 Task: Create List Customer Journey Mapping in Board Customer Advocacy Tips to Workspace Editing and Proofreading. Create List Customer Success in Board Email Marketing Engagement Optimization to Workspace Editing and Proofreading. Create List Customer Churn in Board Market Segmentation and Targeting Plan Implementation to Workspace Editing and Proofreading
Action: Key pressed <Key.shift>CUSTOMER<Key.space><Key.shift>JOURNEY<Key.space><Key.shift>MAPPINH<Key.backspace>G<Key.enter>
Screenshot: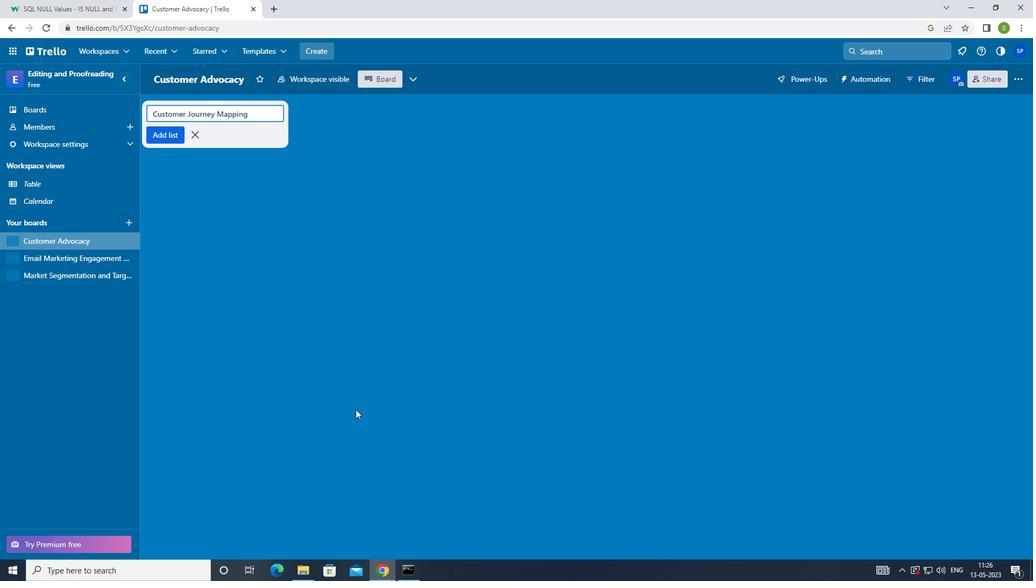 
Action: Mouse moved to (66, 263)
Screenshot: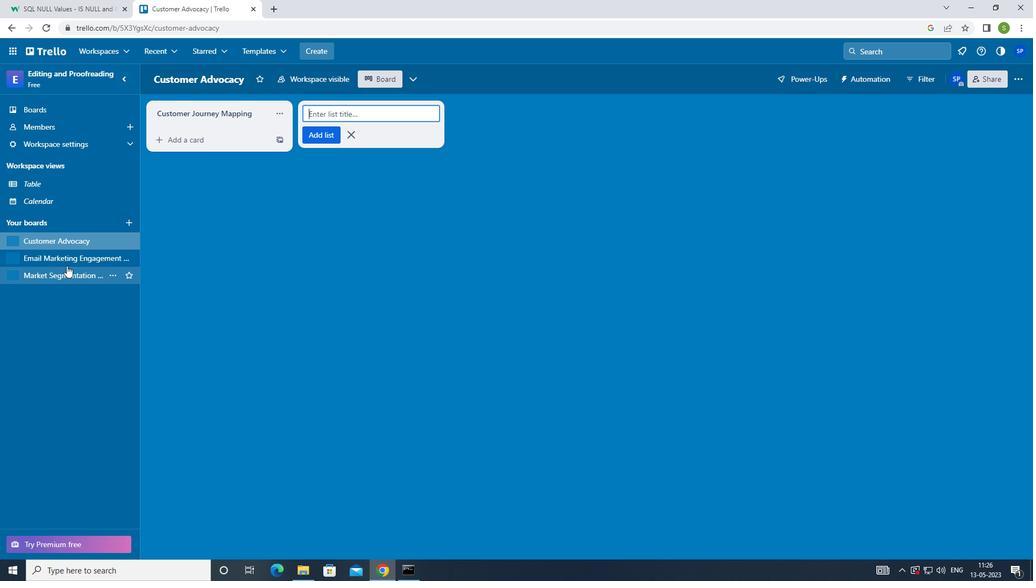 
Action: Mouse pressed left at (66, 263)
Screenshot: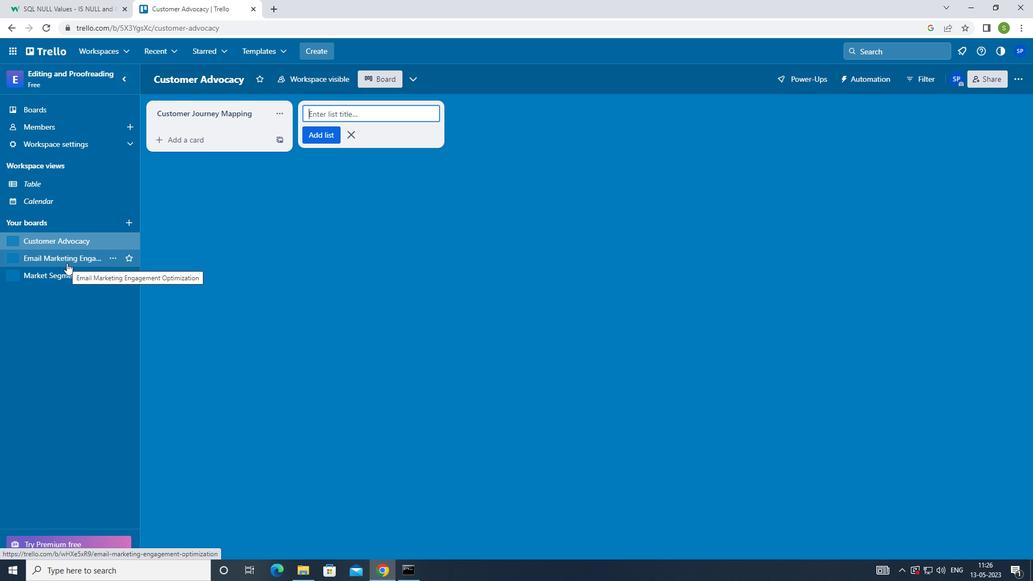 
Action: Mouse moved to (213, 117)
Screenshot: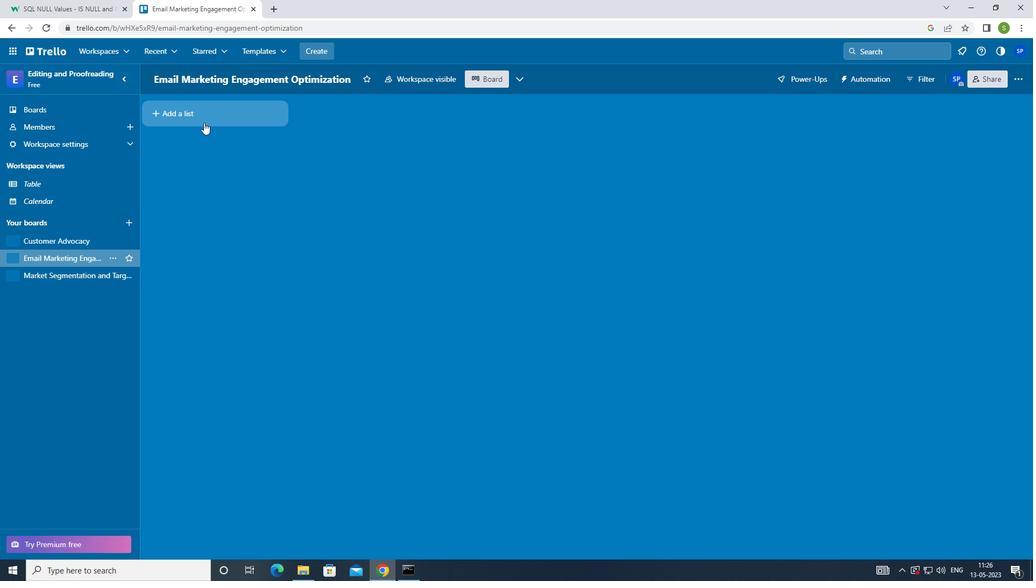 
Action: Mouse pressed left at (213, 117)
Screenshot: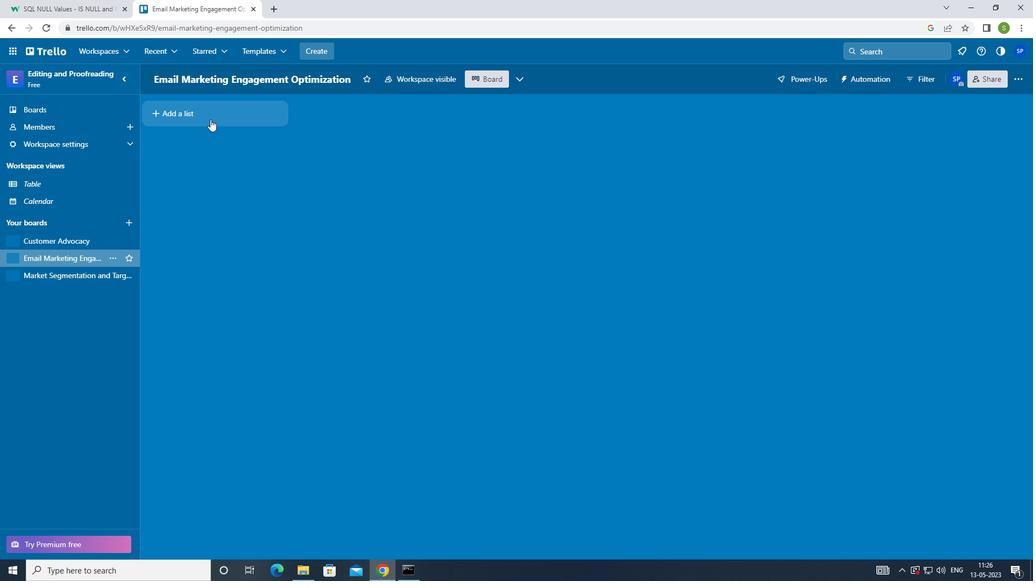 
Action: Mouse moved to (218, 311)
Screenshot: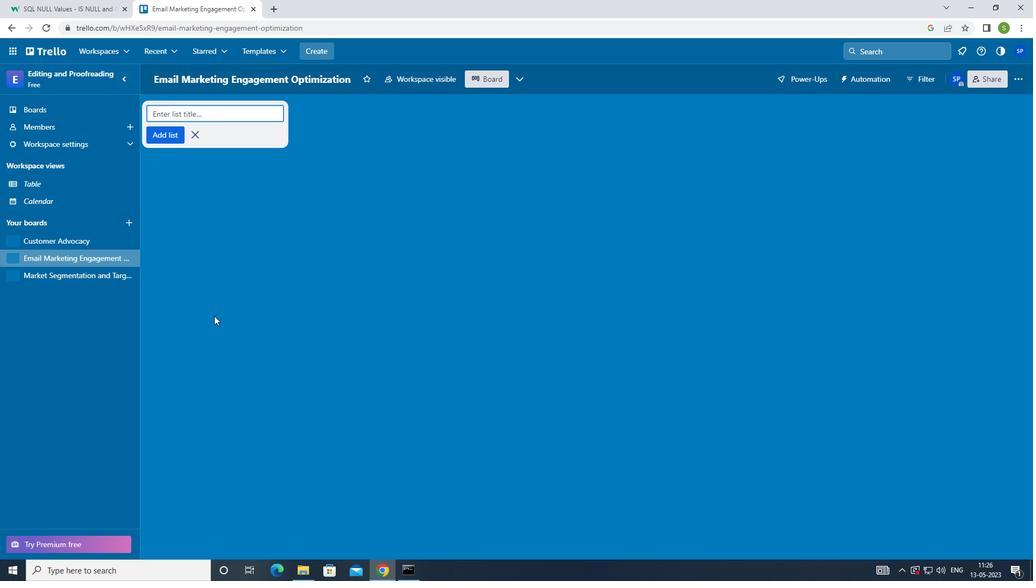 
Action: Key pressed <Key.shift>CUSTOMER<Key.space><Key.shift>CHR<Key.backspace>URN
Screenshot: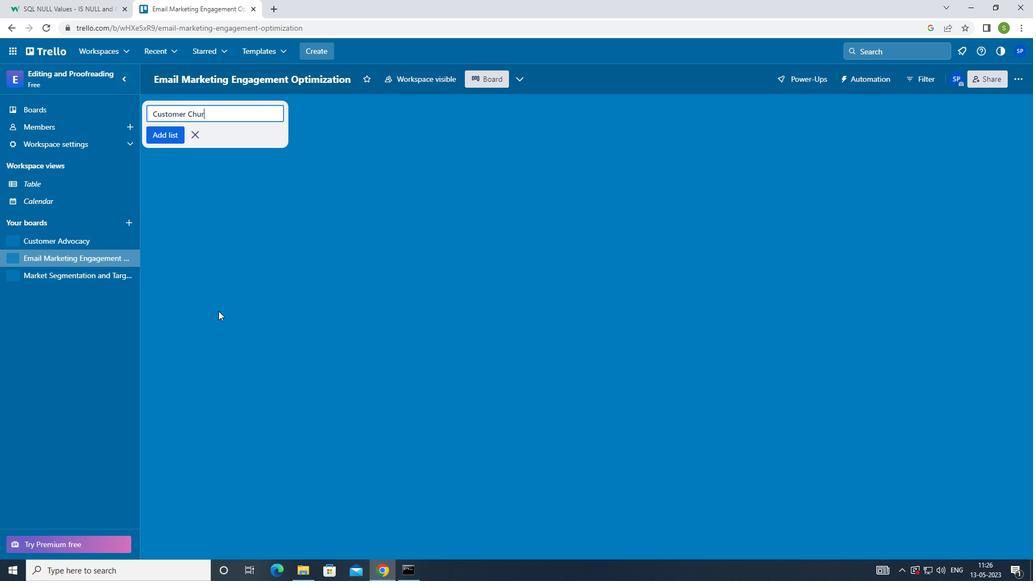 
Action: Mouse moved to (219, 308)
Screenshot: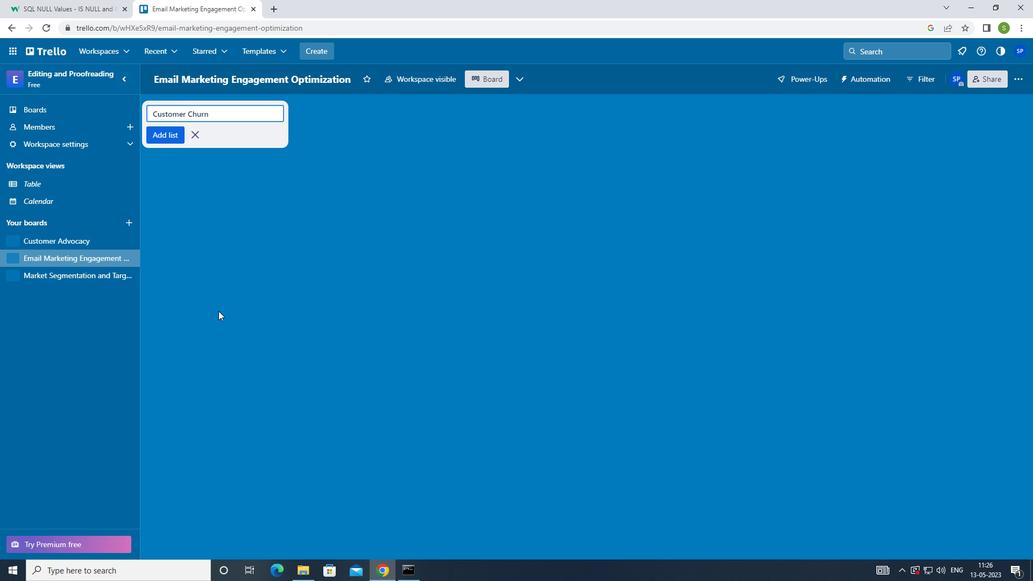 
Action: Key pressed <Key.enter>
Screenshot: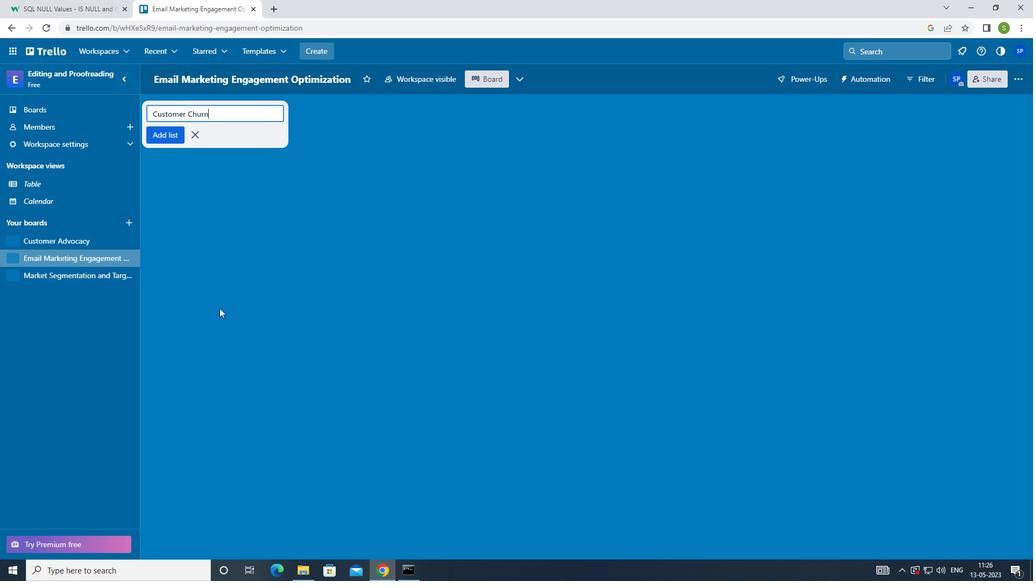 
Action: Mouse moved to (68, 275)
Screenshot: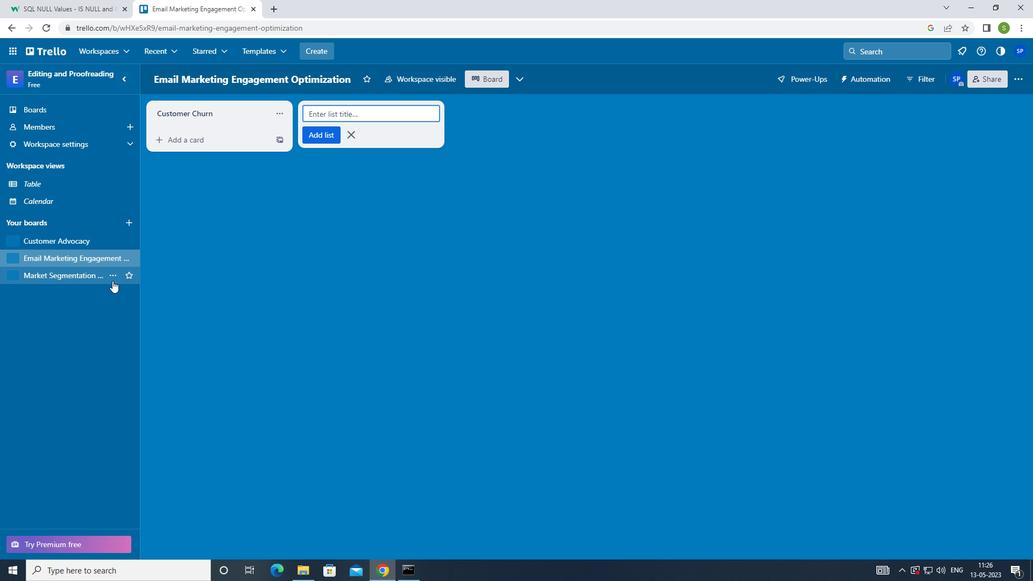 
Action: Mouse pressed left at (68, 275)
Screenshot: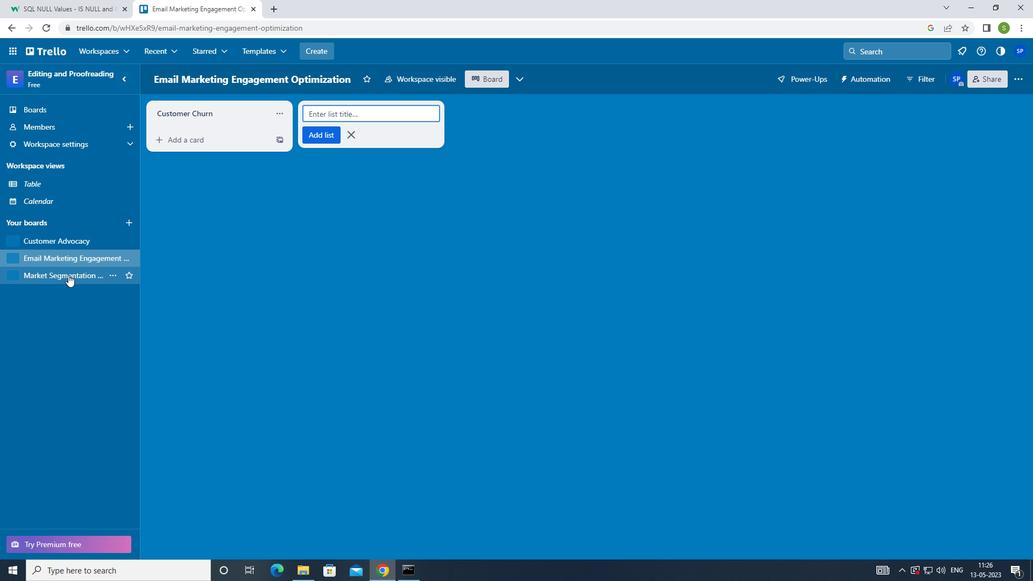 
Action: Mouse moved to (203, 111)
Screenshot: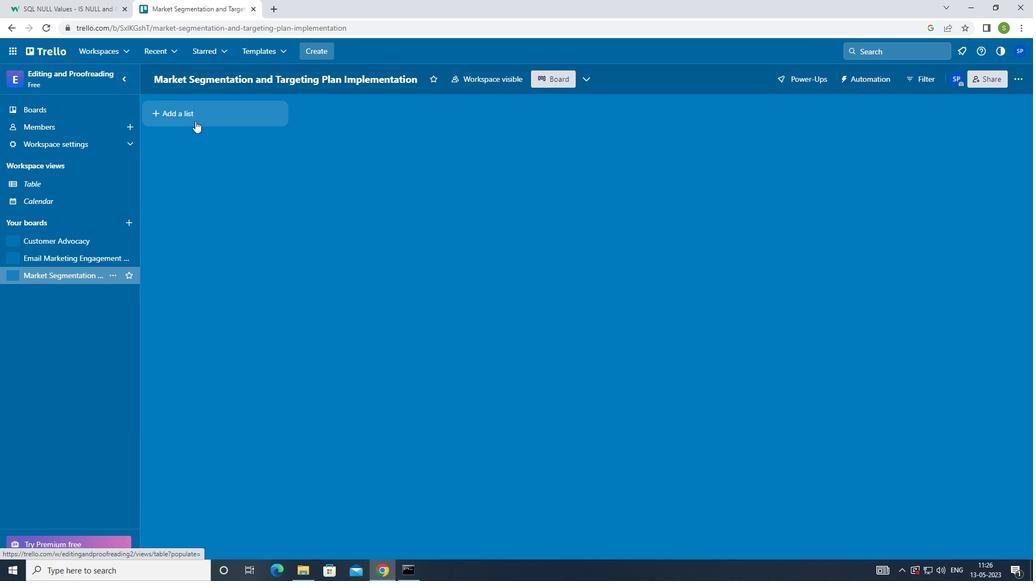 
Action: Mouse pressed left at (203, 111)
Screenshot: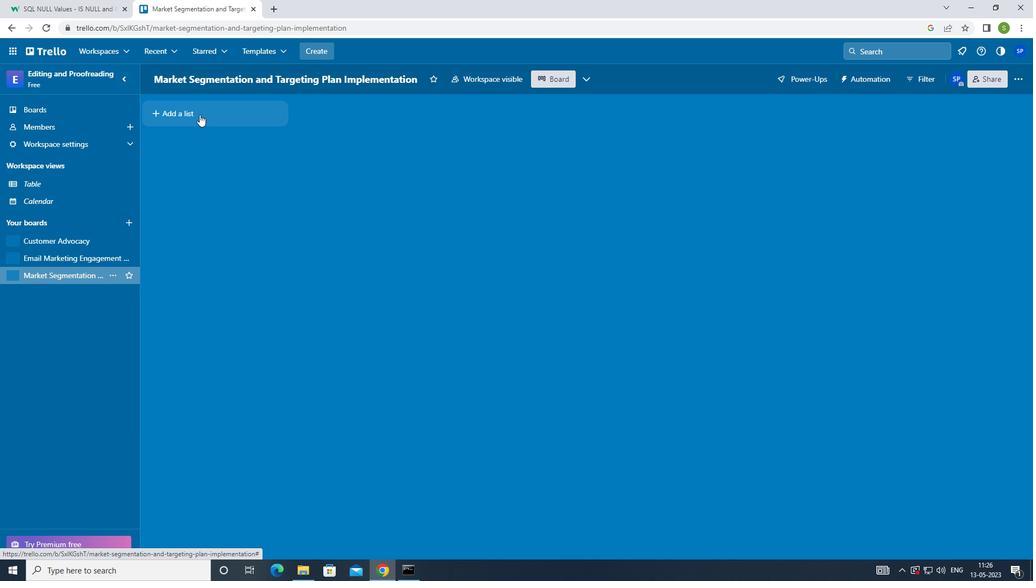 
Action: Mouse moved to (205, 241)
Screenshot: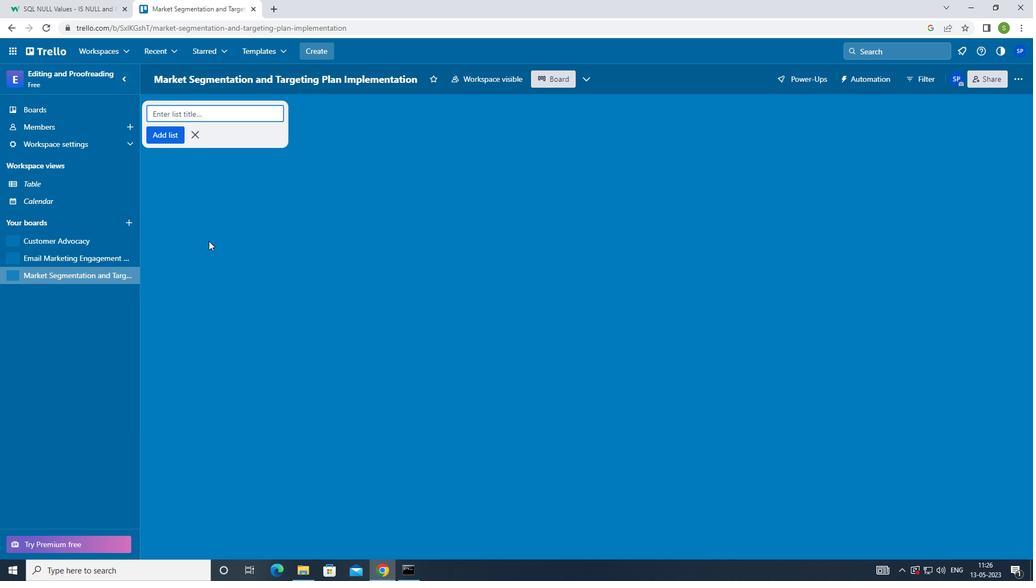 
Action: Key pressed <Key.shift>CUSTOMER<Key.space>CG<Key.backspace>HURN<Key.enter><Key.f8>
Screenshot: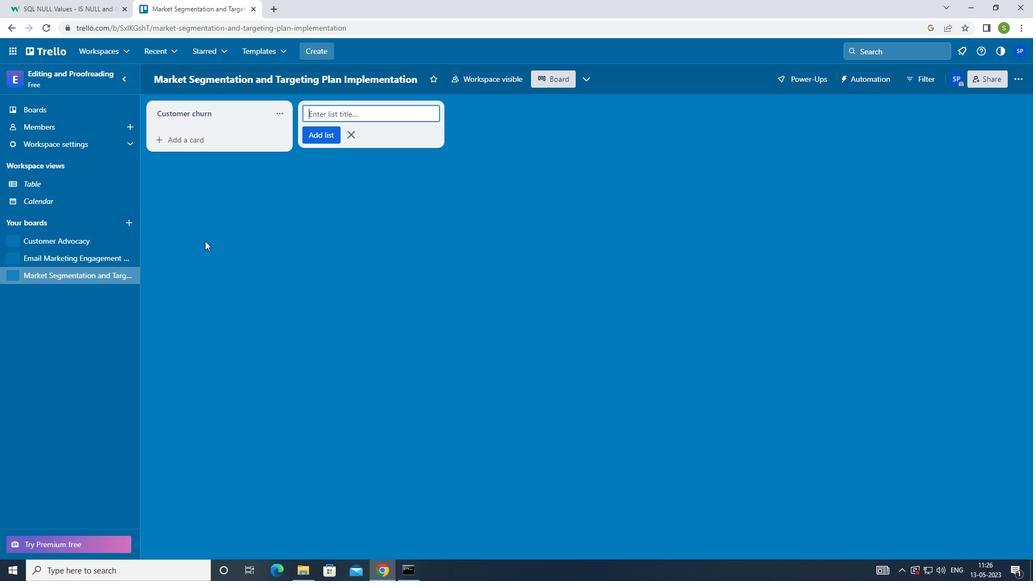 
